 Task: Search for emails from 'Shubham Jain' in the email client.
Action: Mouse moved to (120, 10)
Screenshot: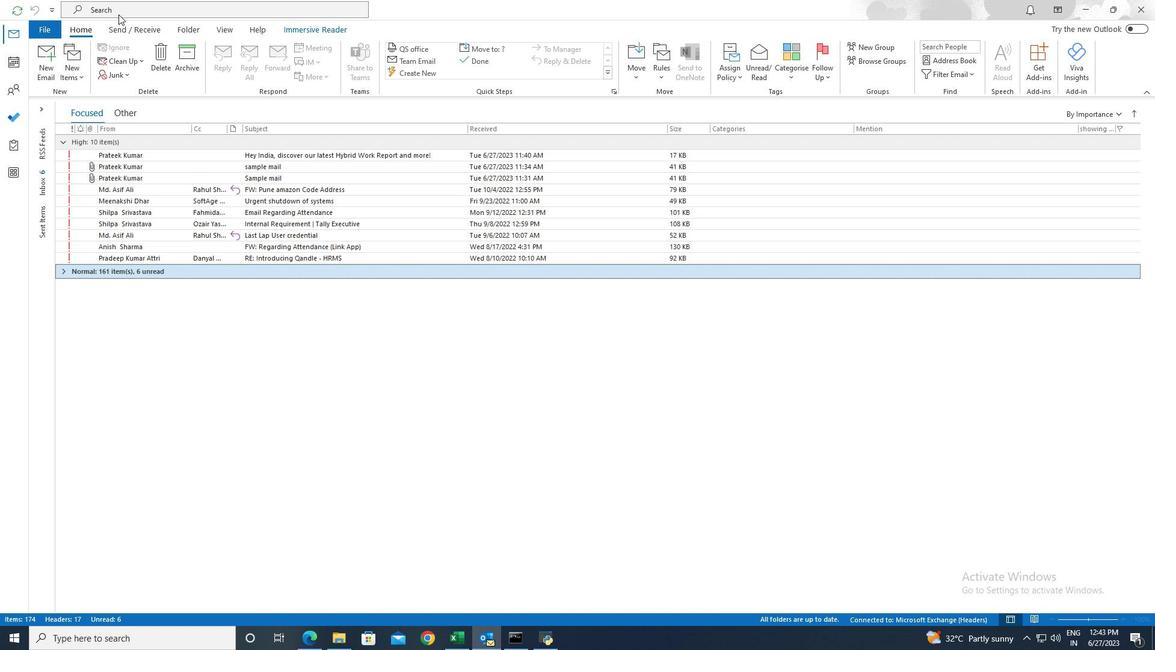 
Action: Mouse pressed left at (120, 10)
Screenshot: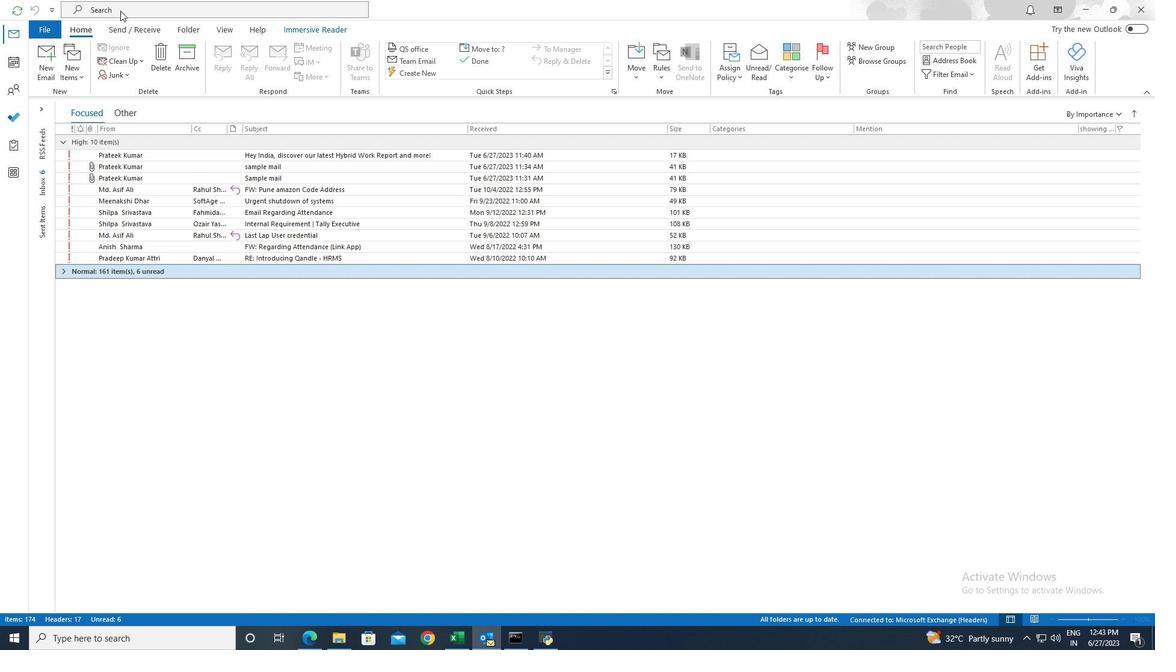 
Action: Mouse moved to (407, 9)
Screenshot: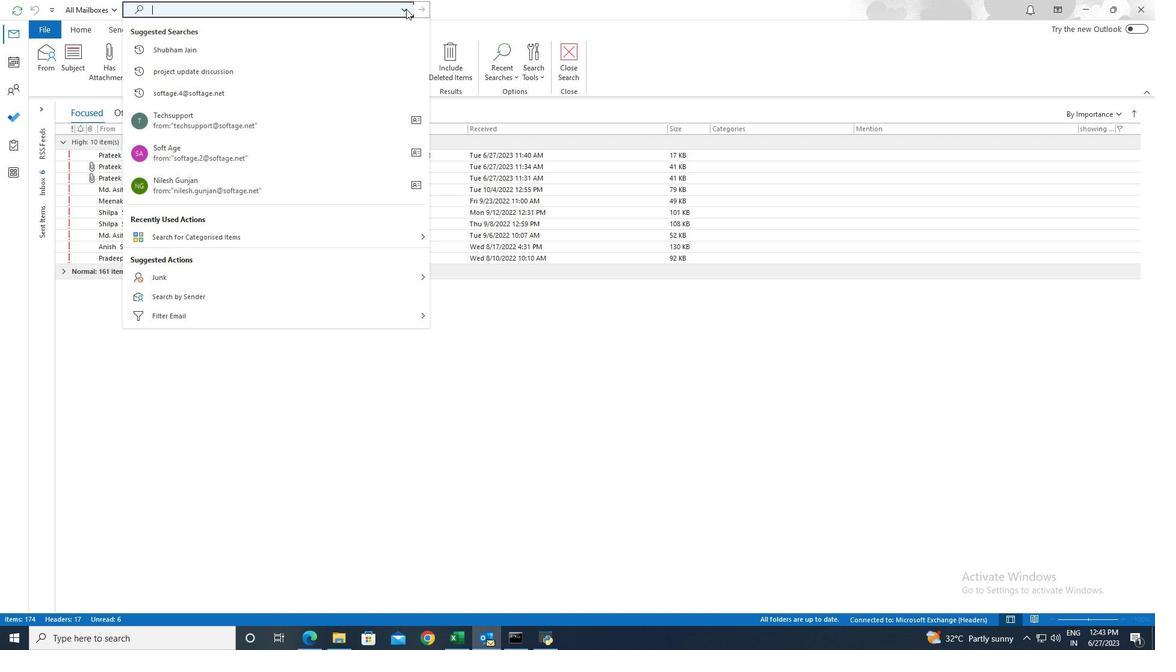 
Action: Mouse pressed left at (407, 9)
Screenshot: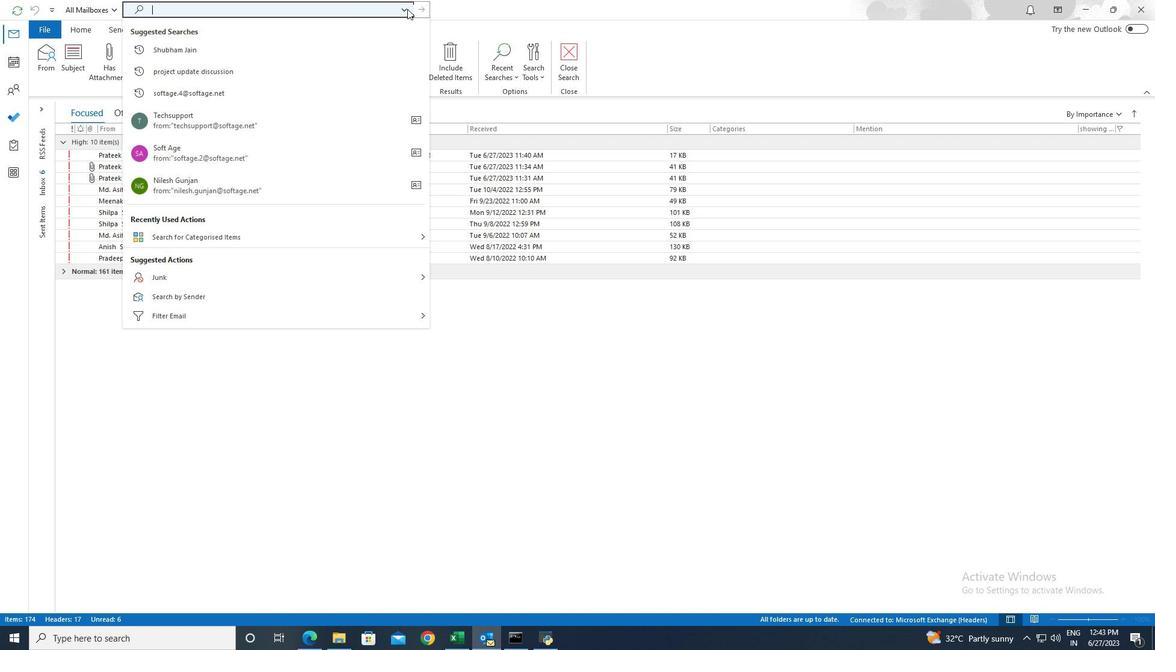 
Action: Mouse moved to (185, 191)
Screenshot: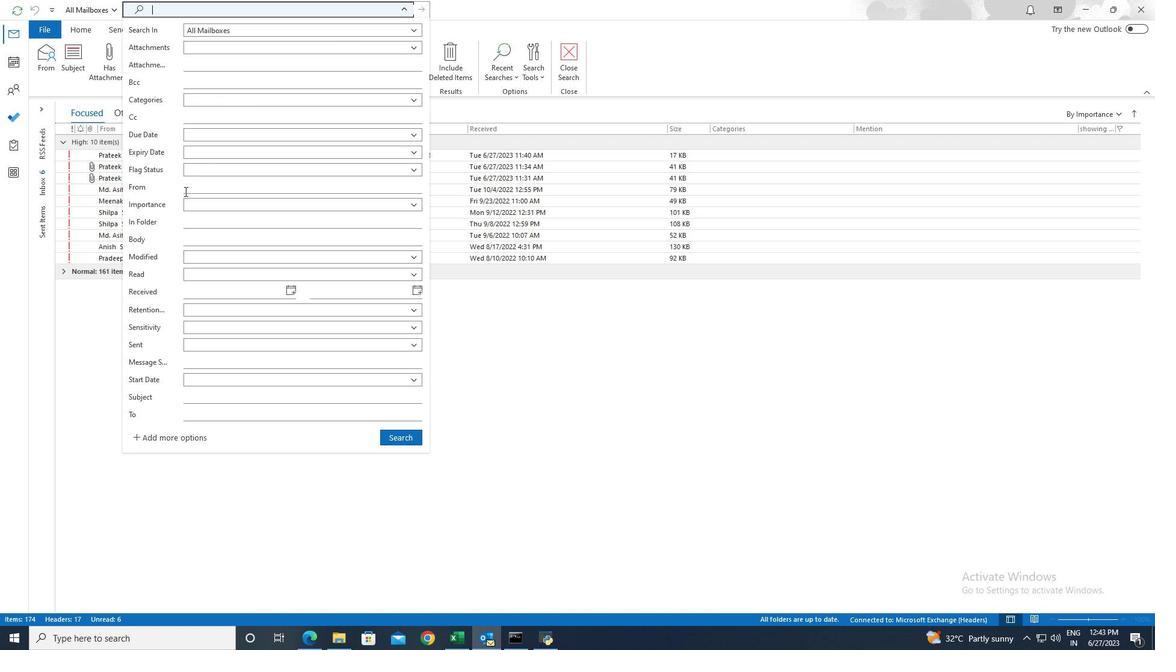 
Action: Mouse pressed left at (185, 191)
Screenshot: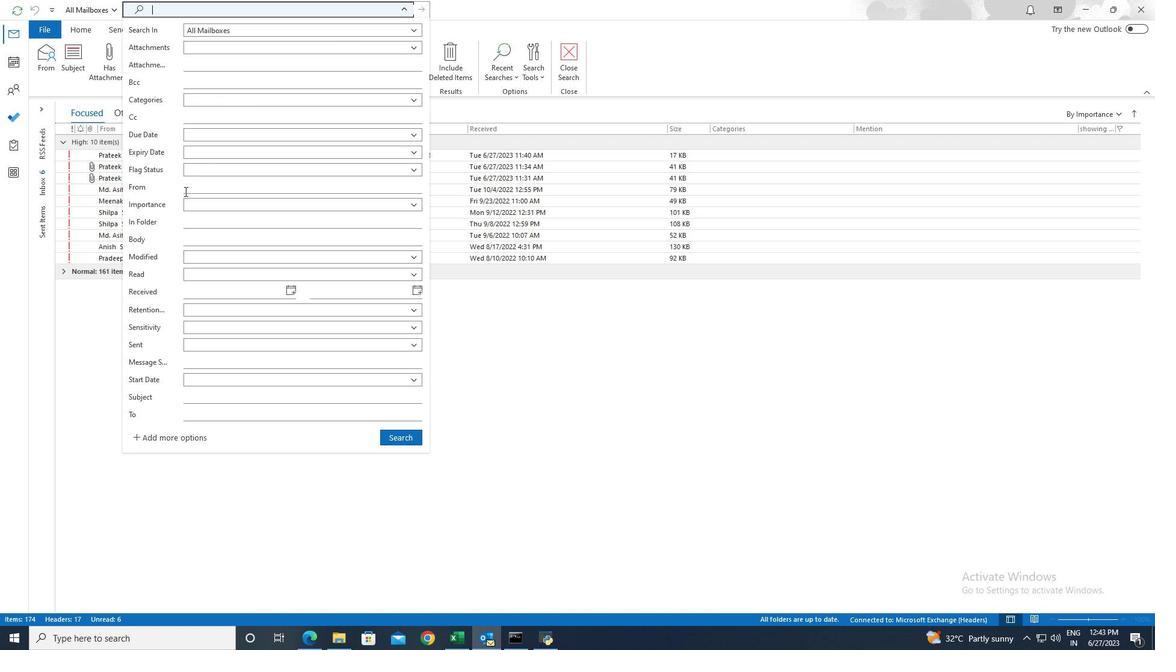 
Action: Key pressed <Key.shift>Shubham<Key.space><Key.shift>Jain
Screenshot: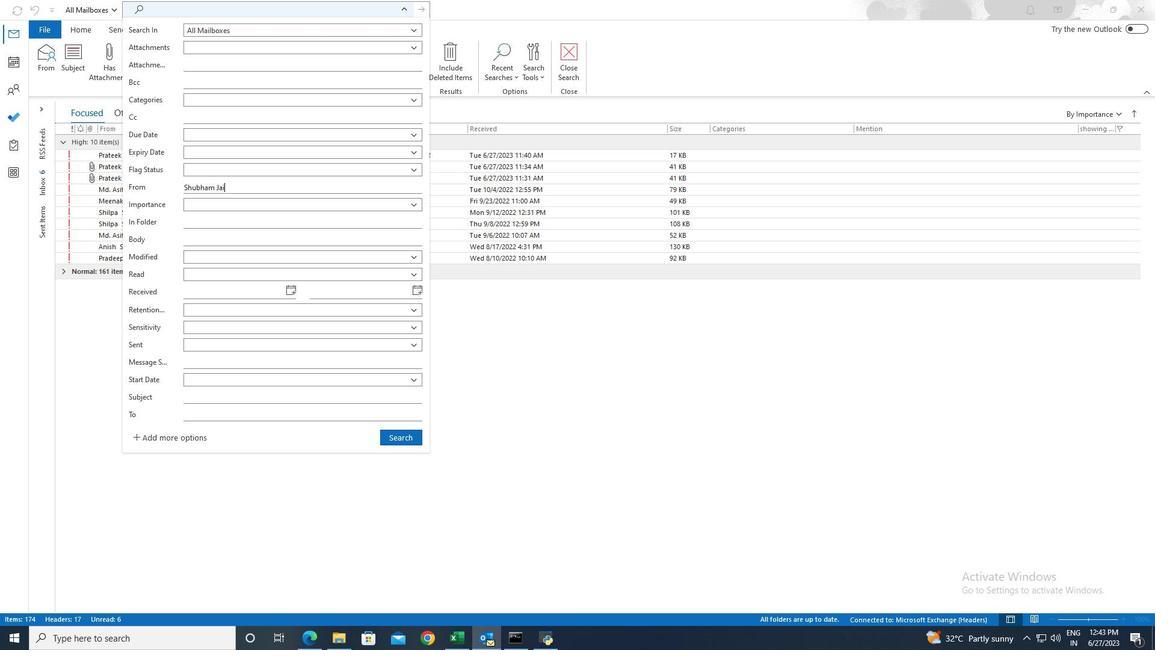 
Action: Mouse moved to (399, 441)
Screenshot: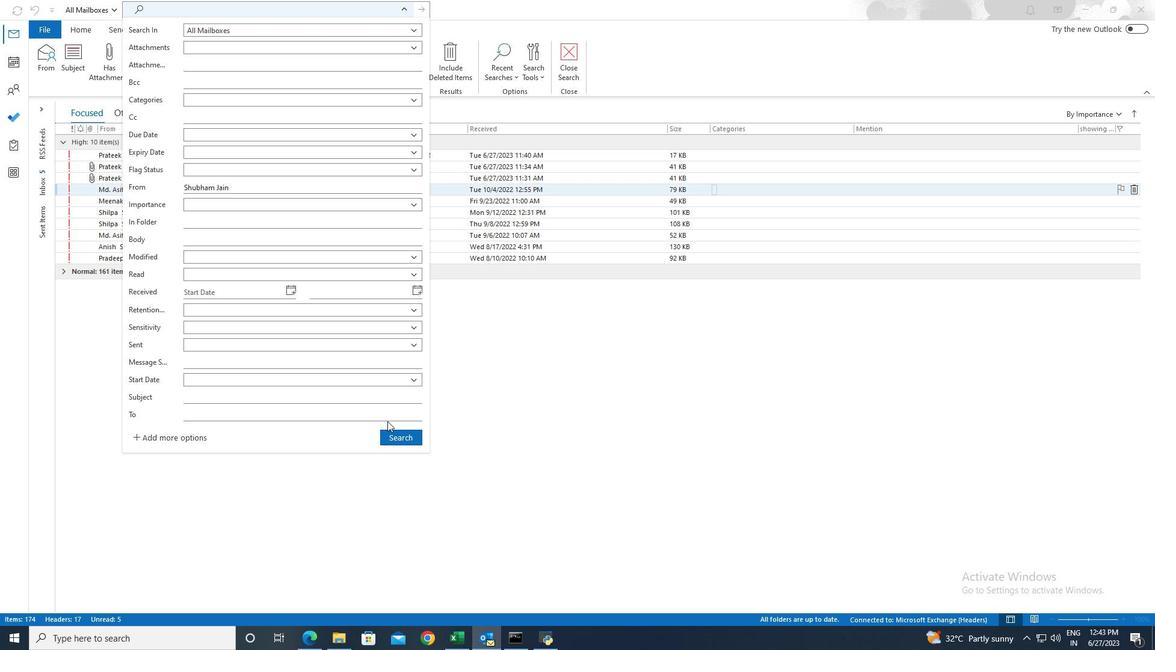 
Action: Mouse pressed left at (399, 441)
Screenshot: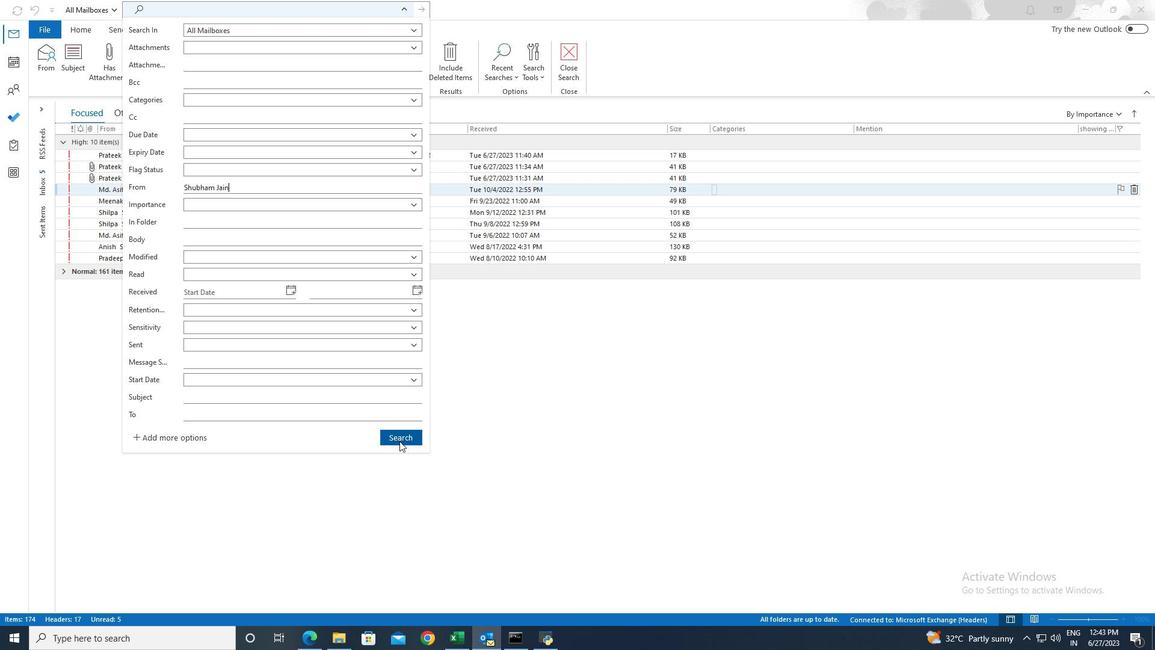 
Action: Mouse moved to (77, 182)
Screenshot: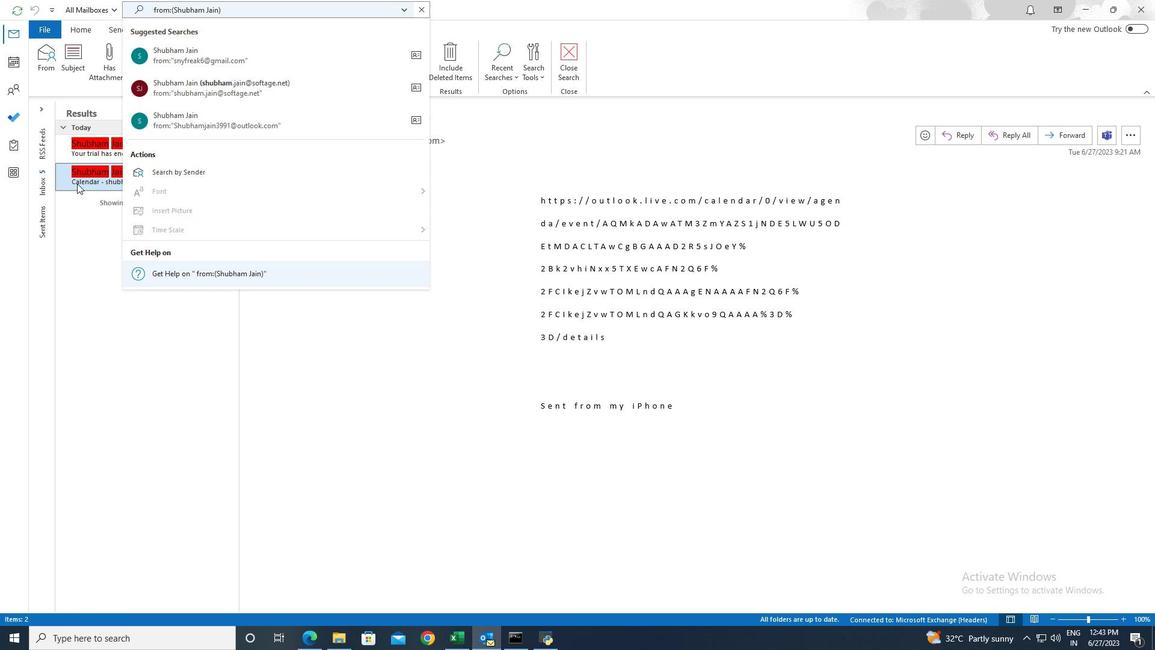 
Action: Mouse pressed left at (77, 182)
Screenshot: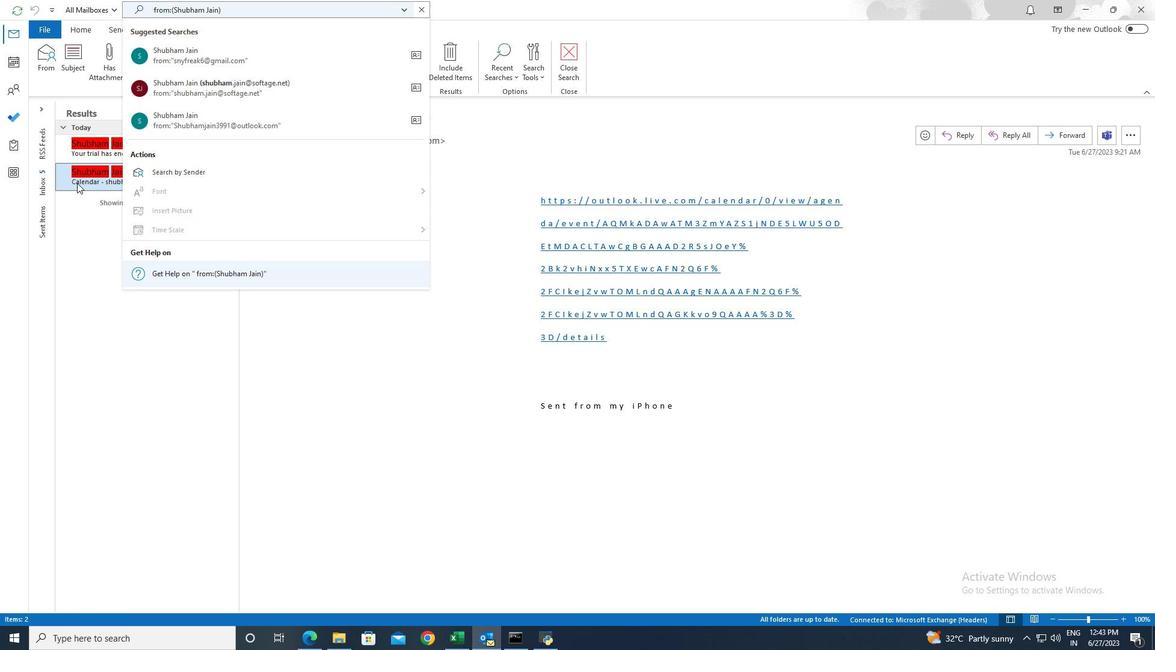 
Action: Mouse moved to (84, 28)
Screenshot: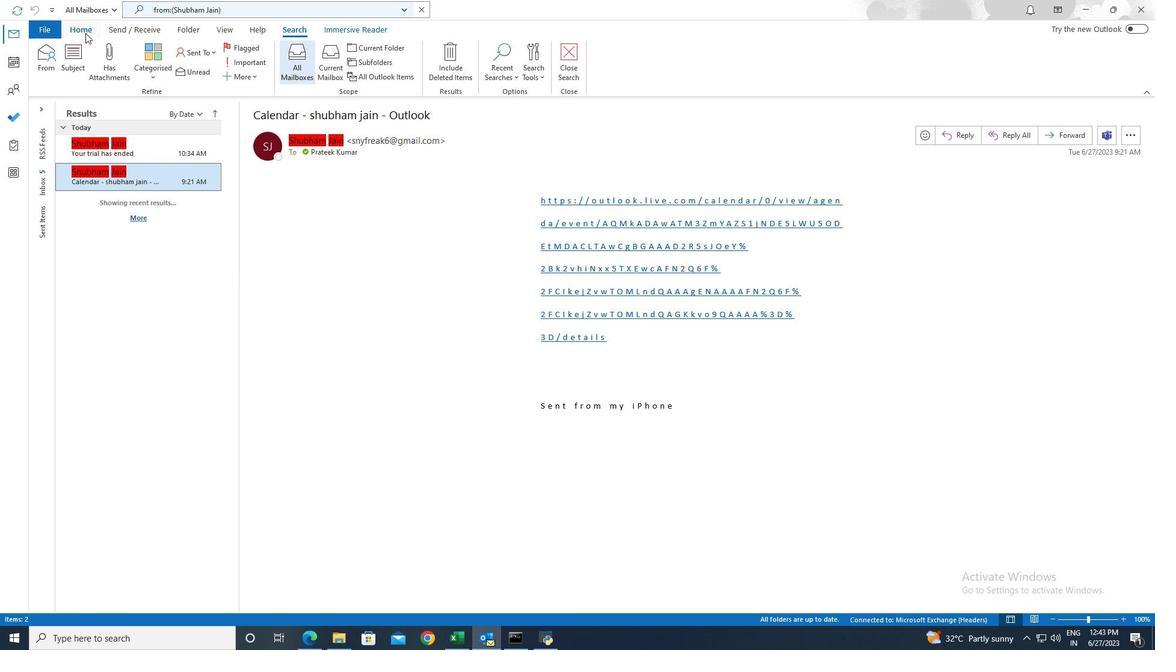 
Action: Mouse pressed left at (84, 28)
Screenshot: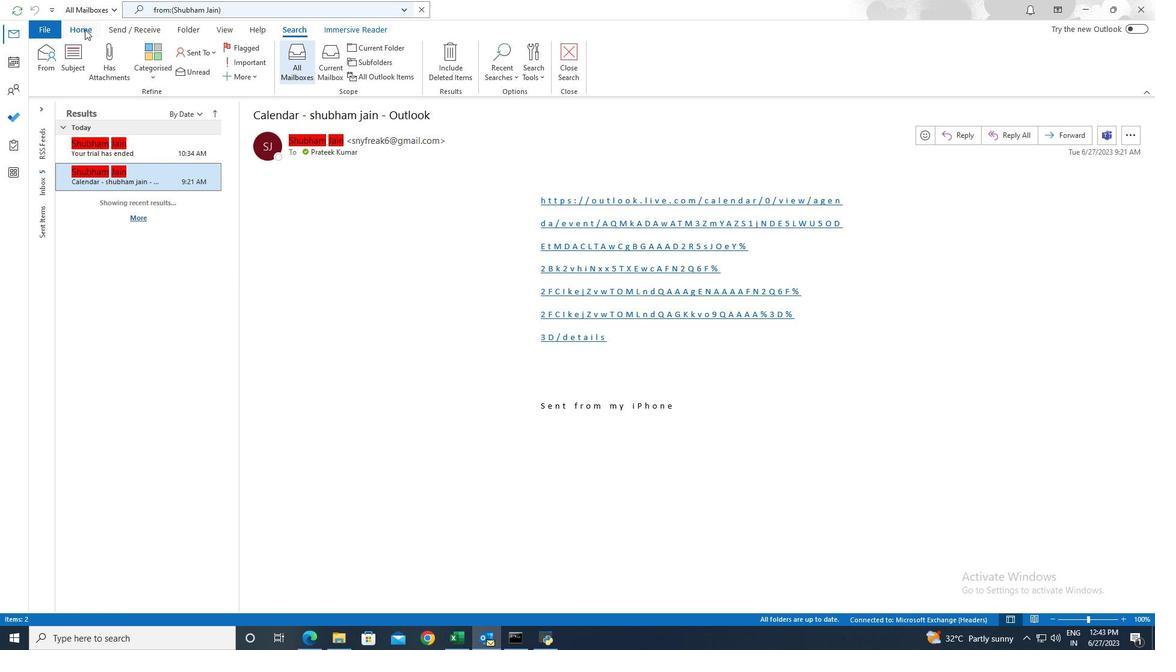 
Action: Mouse moved to (130, 77)
Screenshot: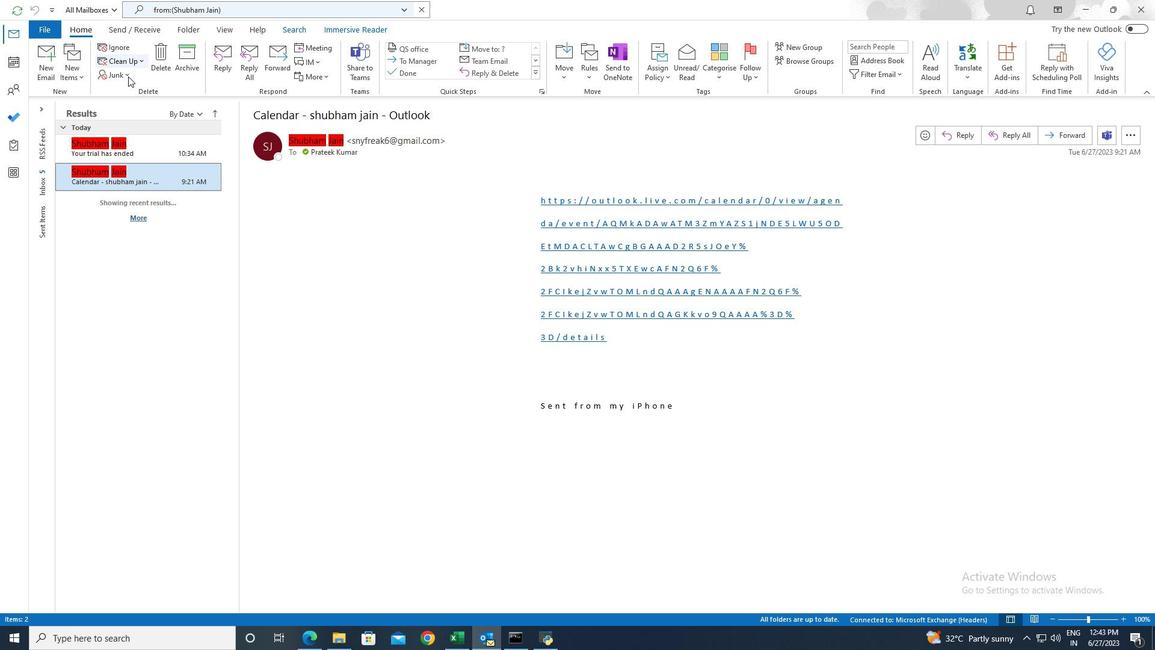 
Action: Mouse pressed left at (130, 77)
Screenshot: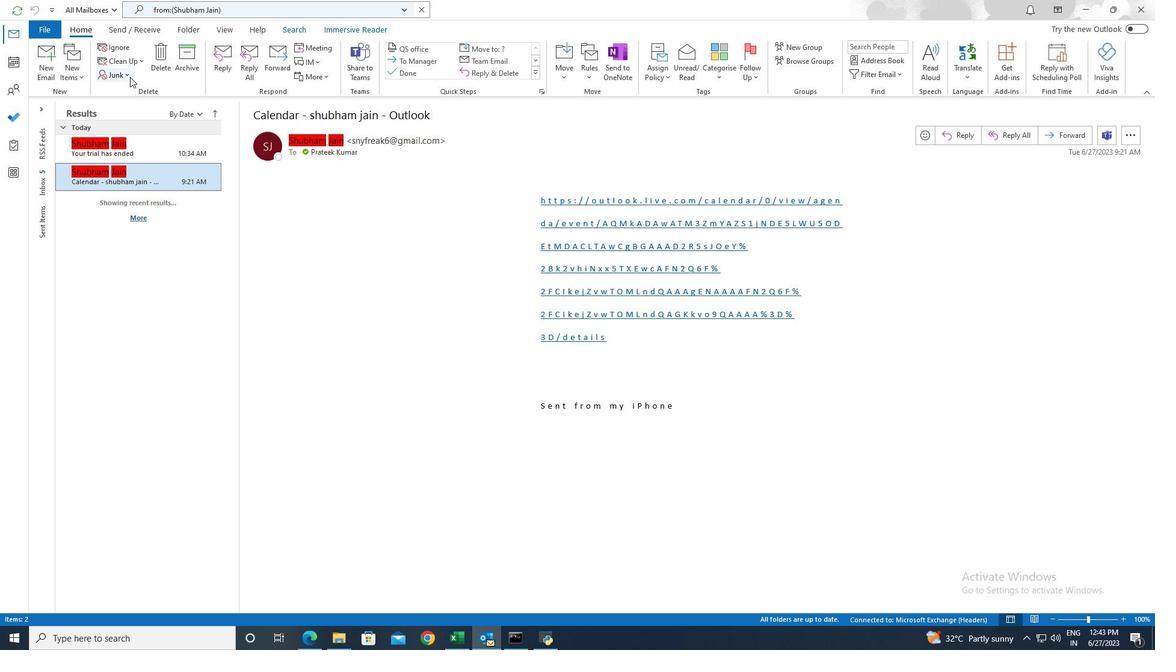
Action: Mouse moved to (153, 141)
Screenshot: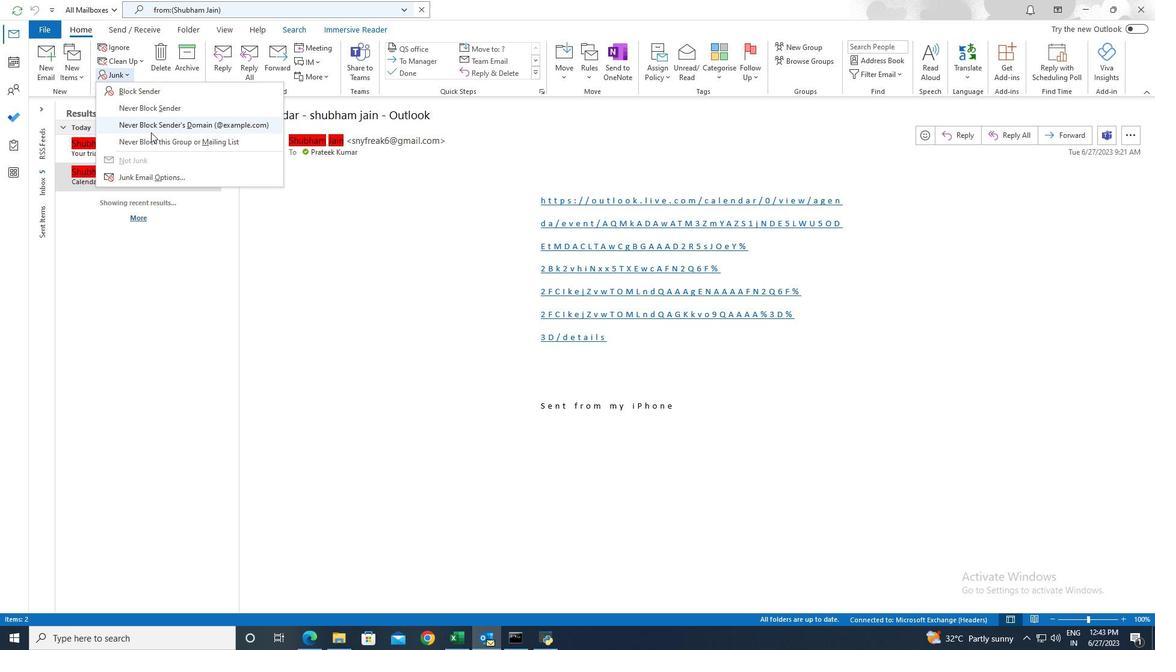 
Action: Mouse pressed left at (153, 141)
Screenshot: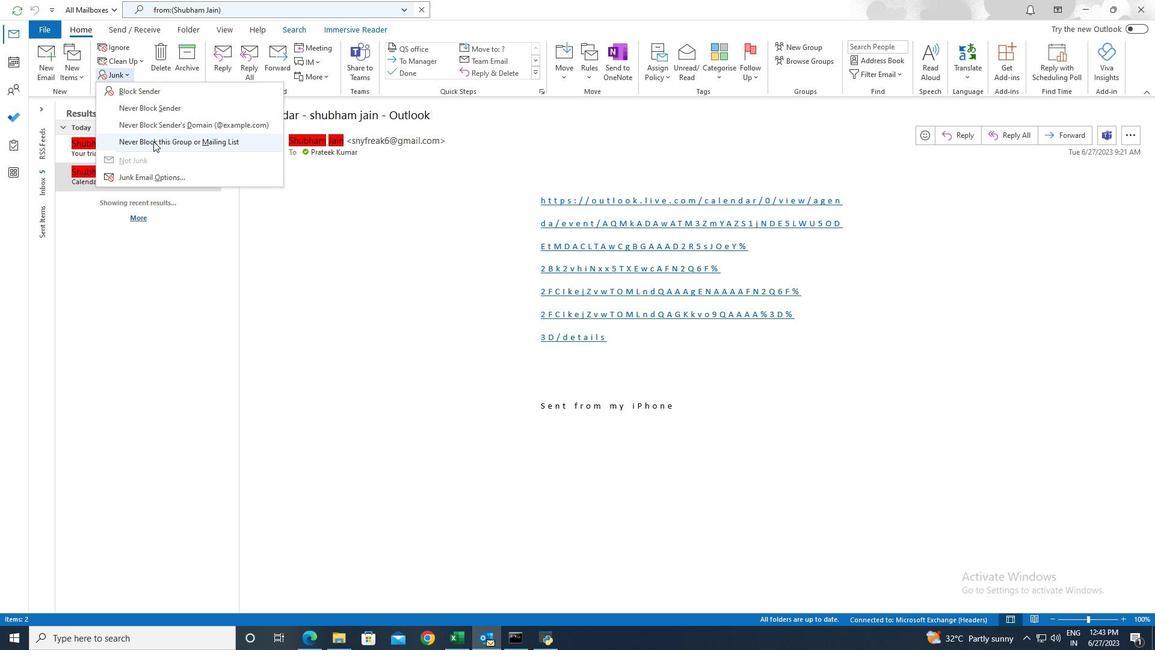
Action: Mouse moved to (663, 340)
Screenshot: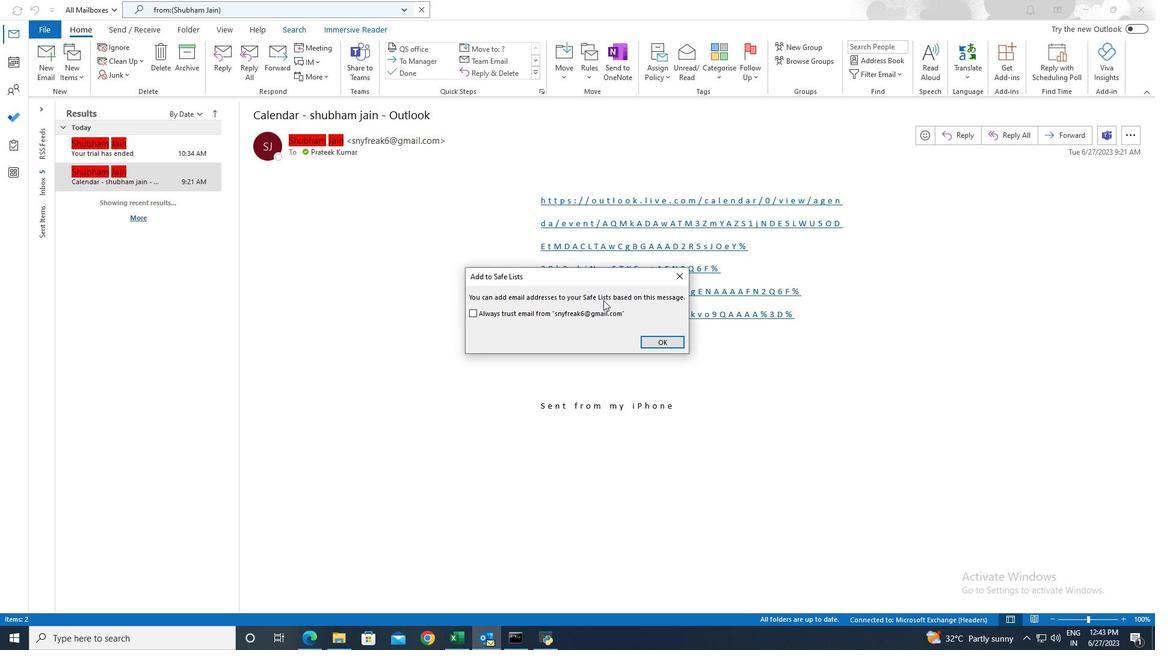 
Action: Mouse pressed left at (663, 340)
Screenshot: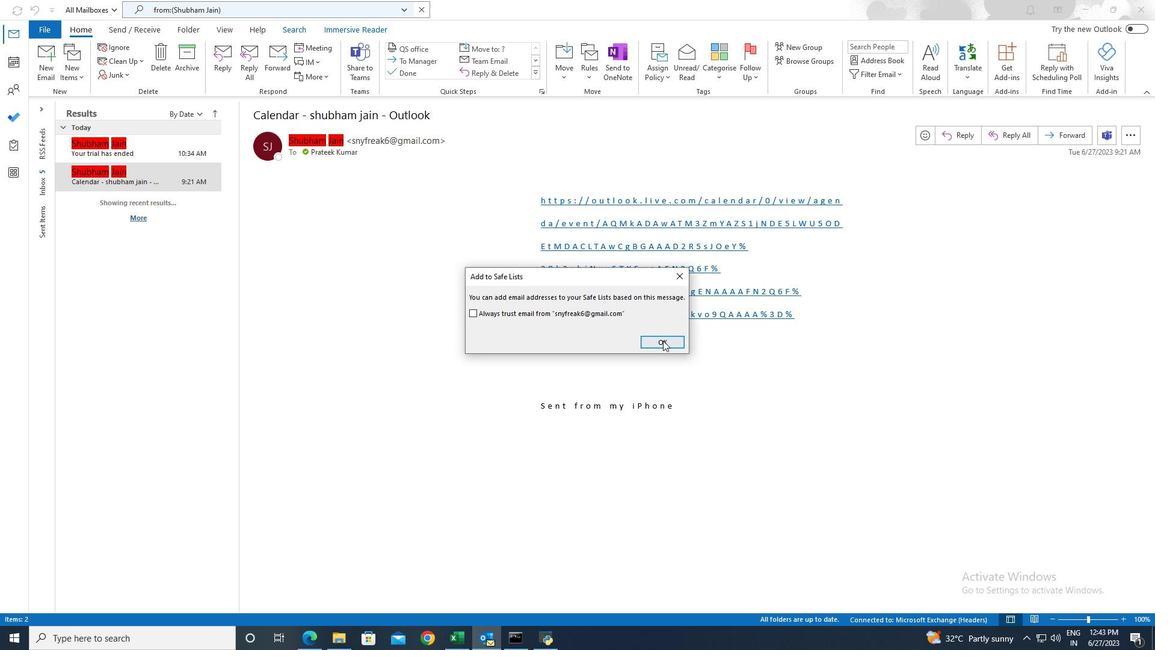 
